 Task: Add the task  Develop a new online platform for job postings and applications to the section Data Cleansing Sprint in the project AgileRevolution and add a Due Date to the respective task as 2023/07/10
Action: Mouse moved to (79, 321)
Screenshot: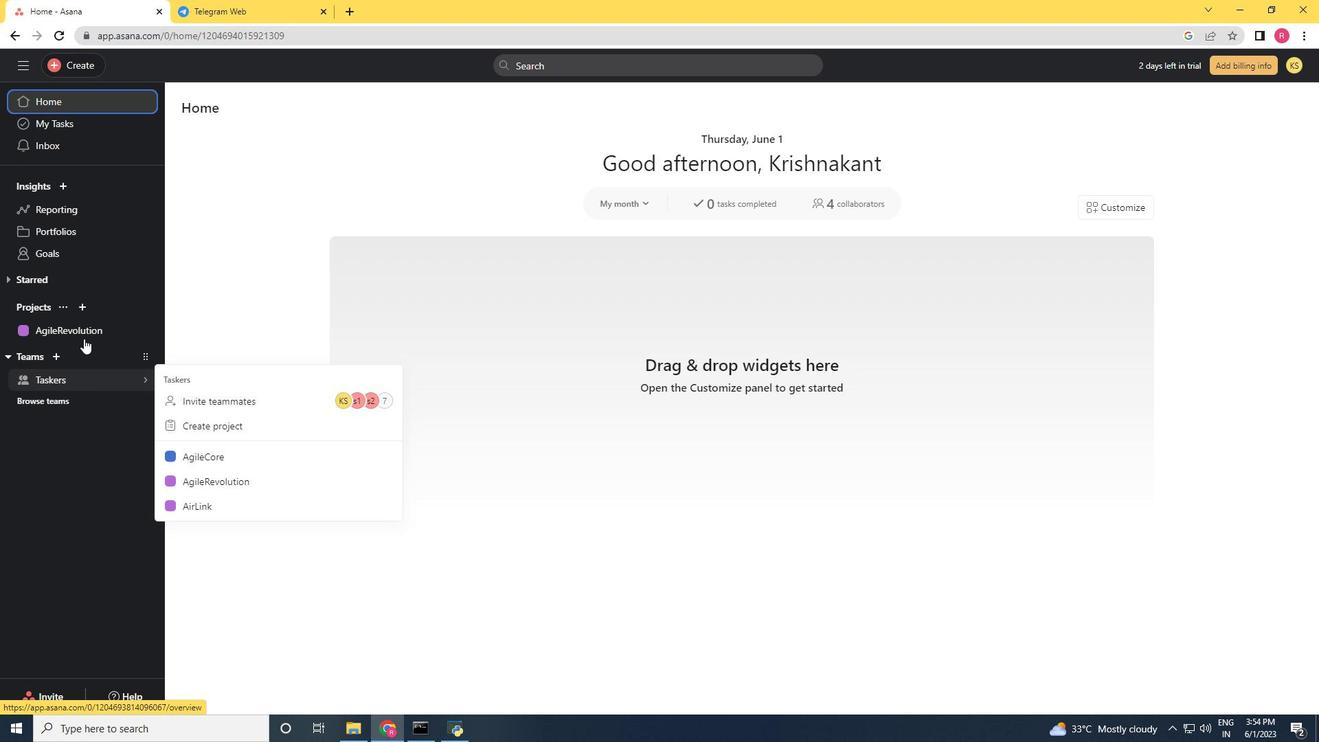 
Action: Mouse pressed left at (79, 321)
Screenshot: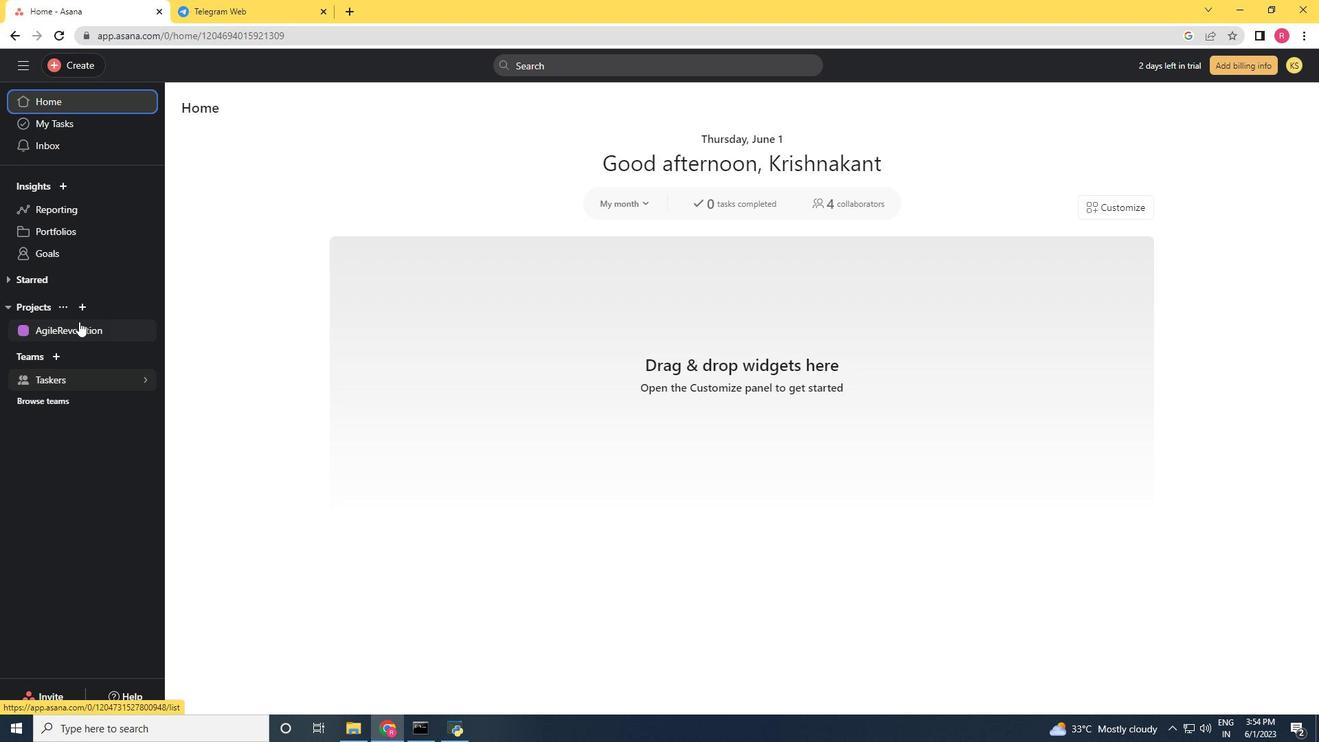 
Action: Mouse moved to (861, 570)
Screenshot: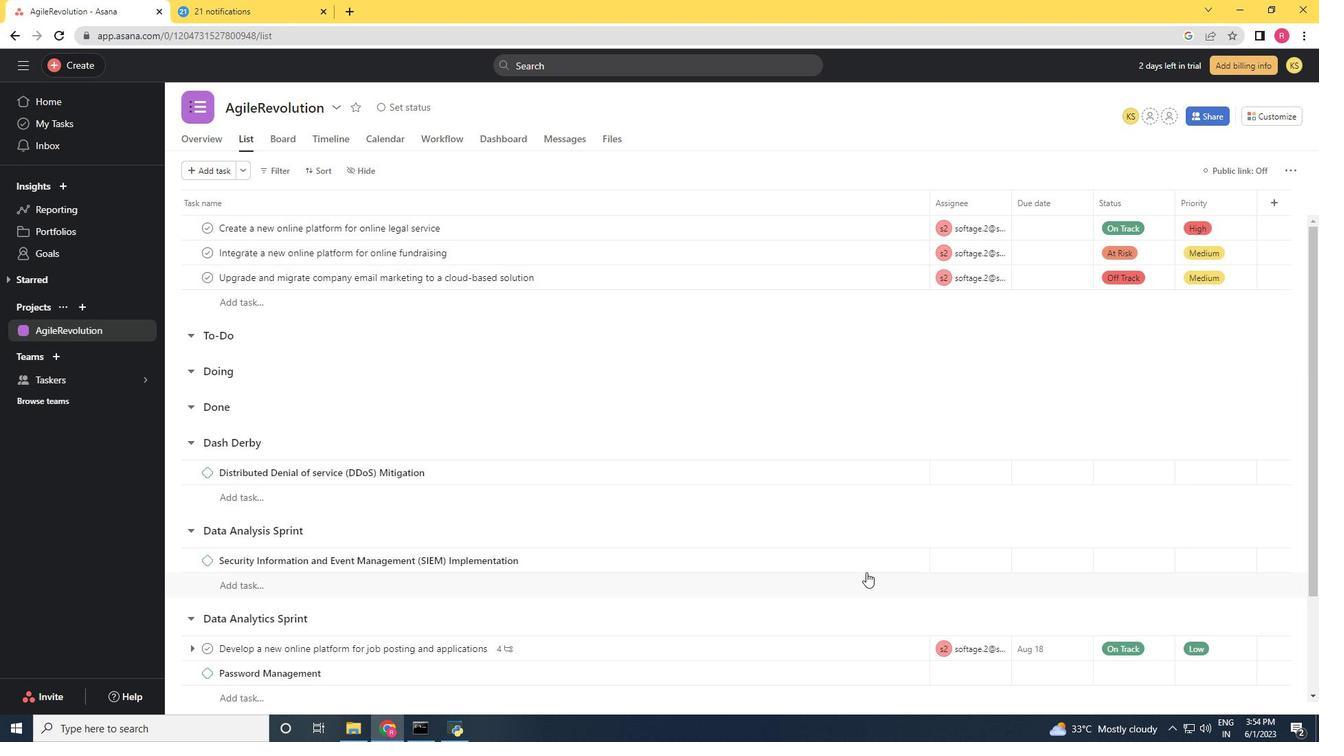 
Action: Mouse scrolled (861, 569) with delta (0, 0)
Screenshot: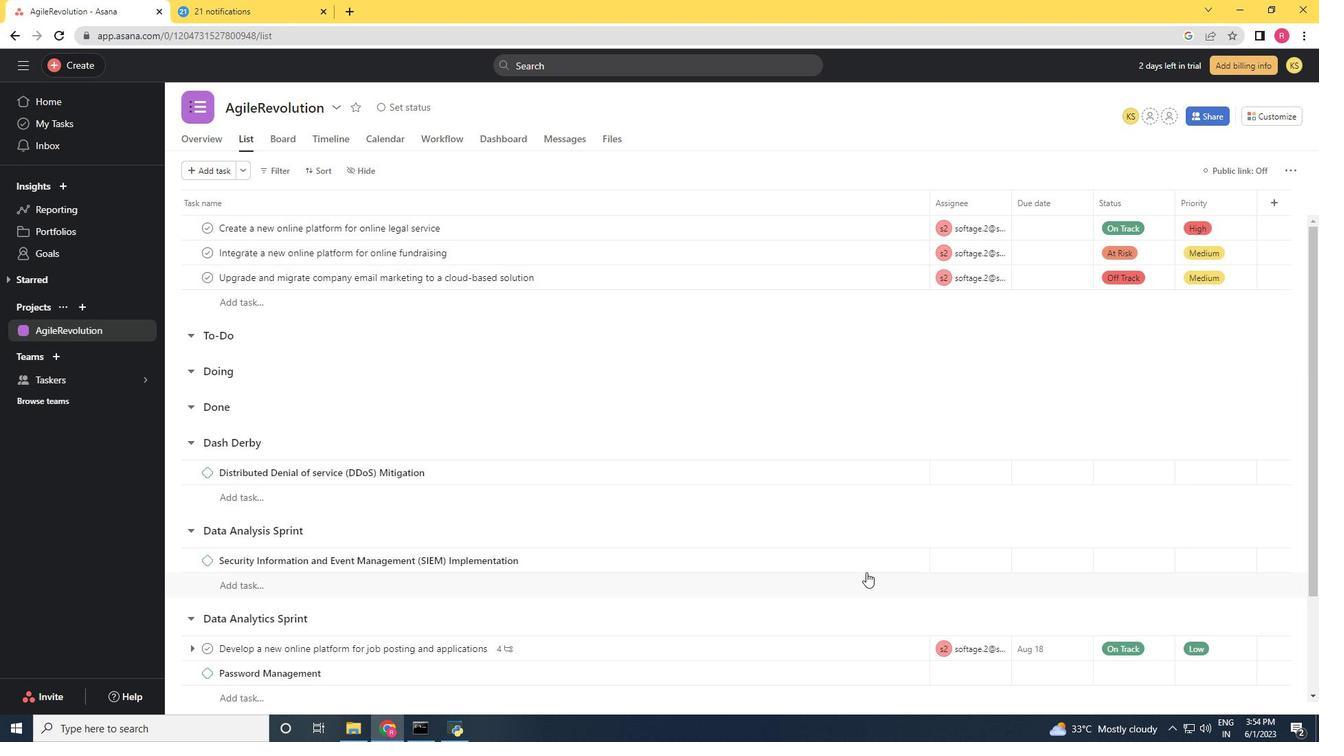 
Action: Mouse moved to (861, 570)
Screenshot: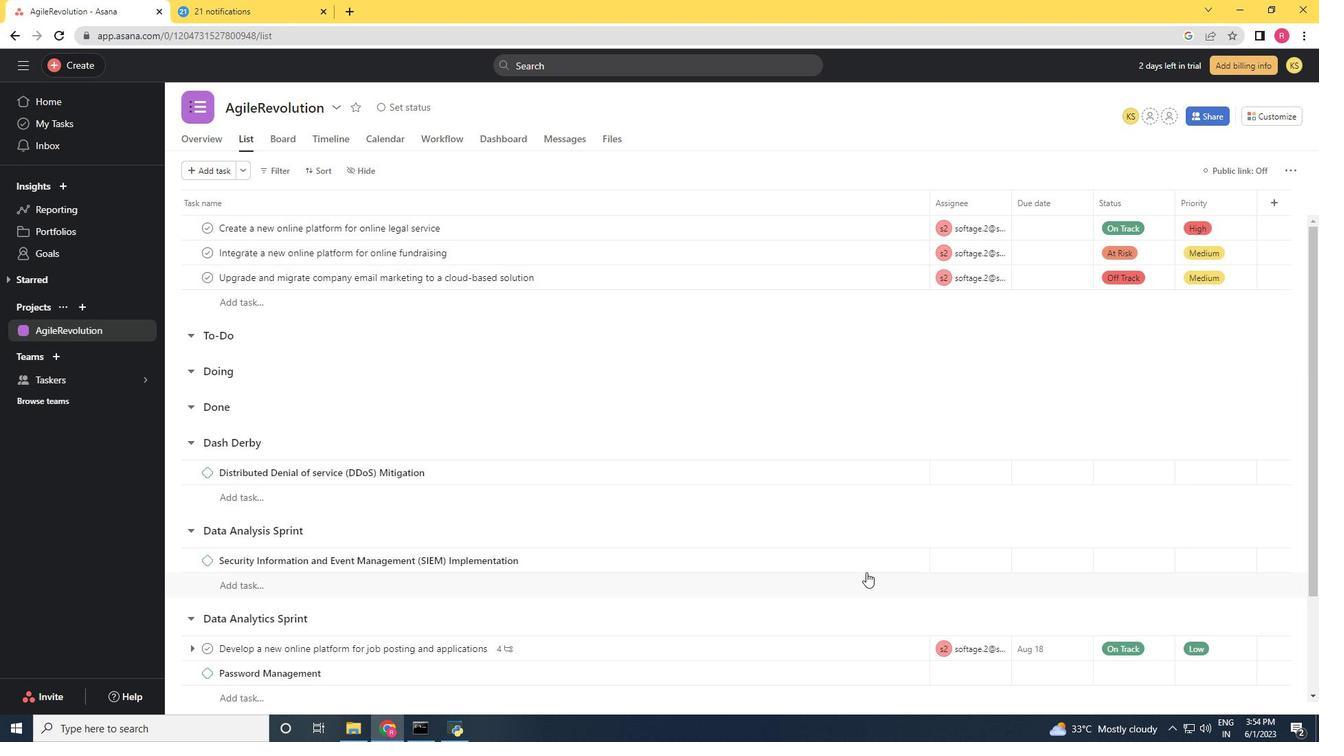 
Action: Mouse scrolled (861, 569) with delta (0, 0)
Screenshot: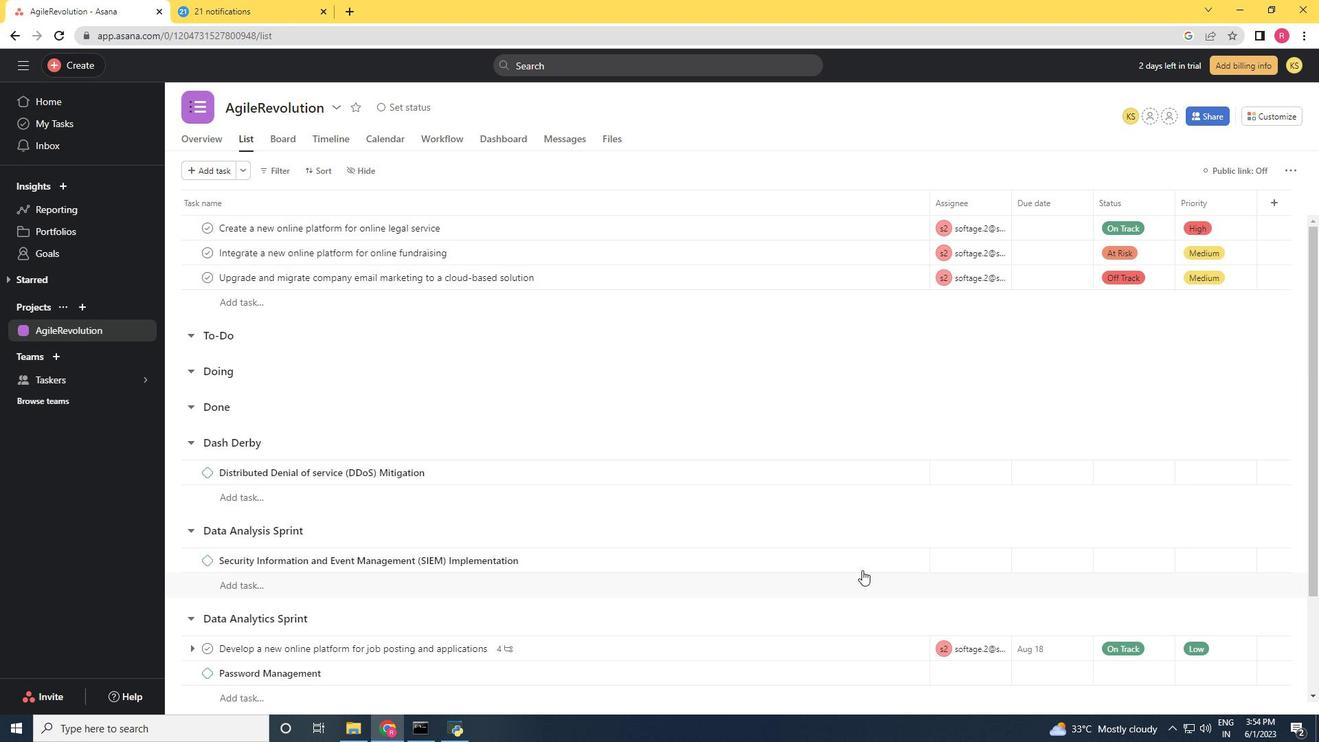 
Action: Mouse moved to (859, 571)
Screenshot: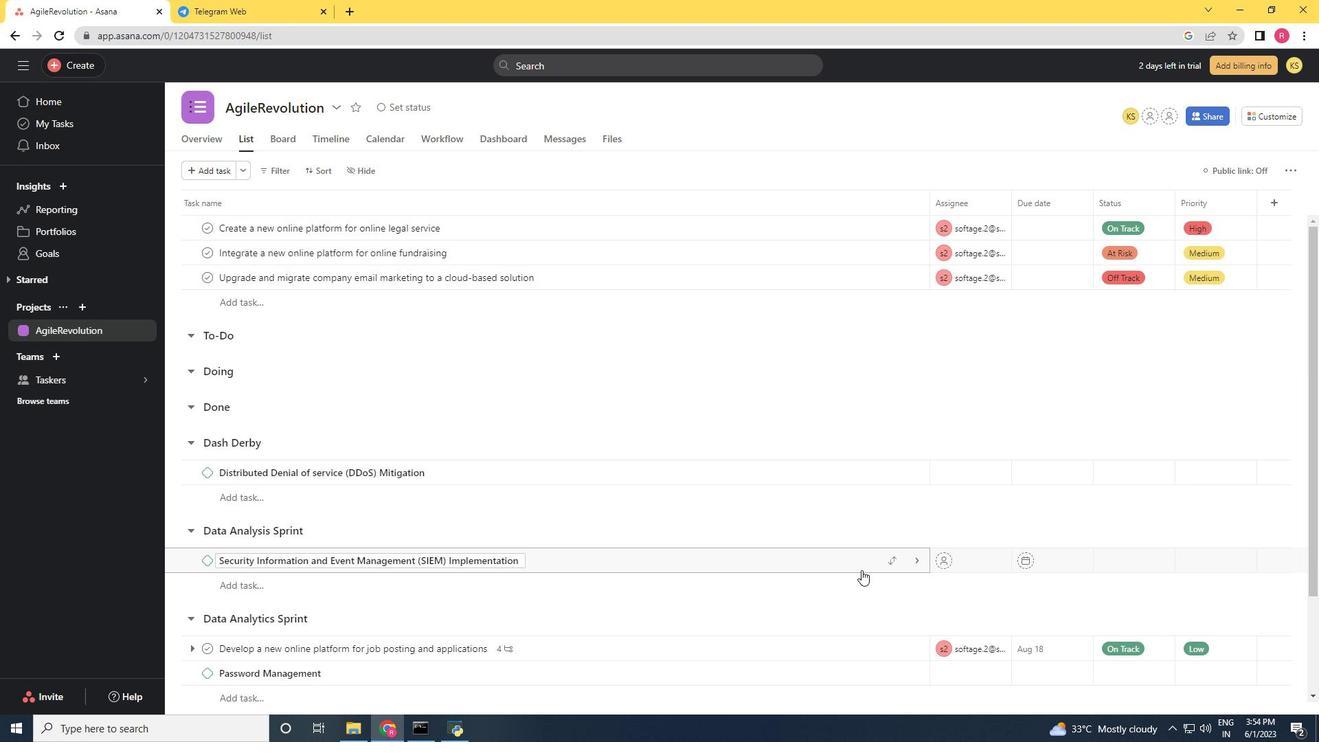 
Action: Mouse scrolled (859, 571) with delta (0, 0)
Screenshot: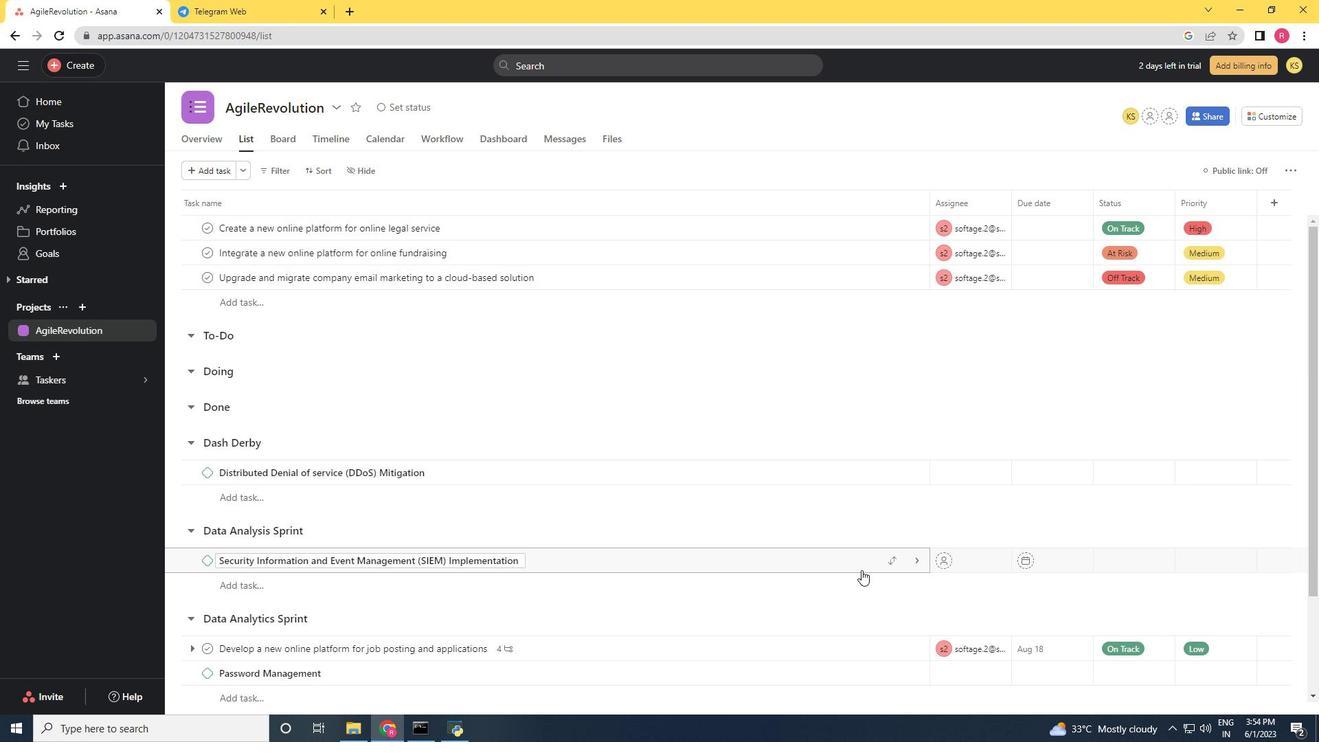 
Action: Mouse moved to (892, 529)
Screenshot: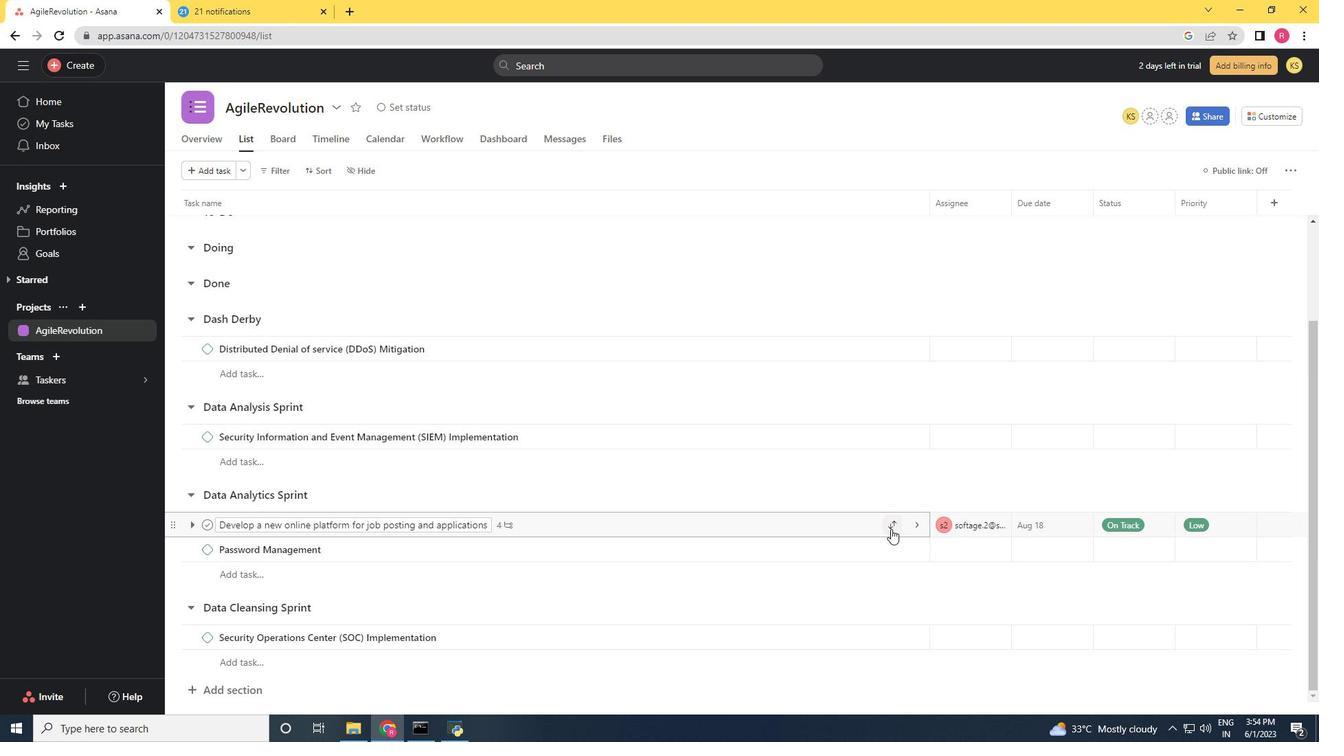 
Action: Mouse pressed left at (892, 529)
Screenshot: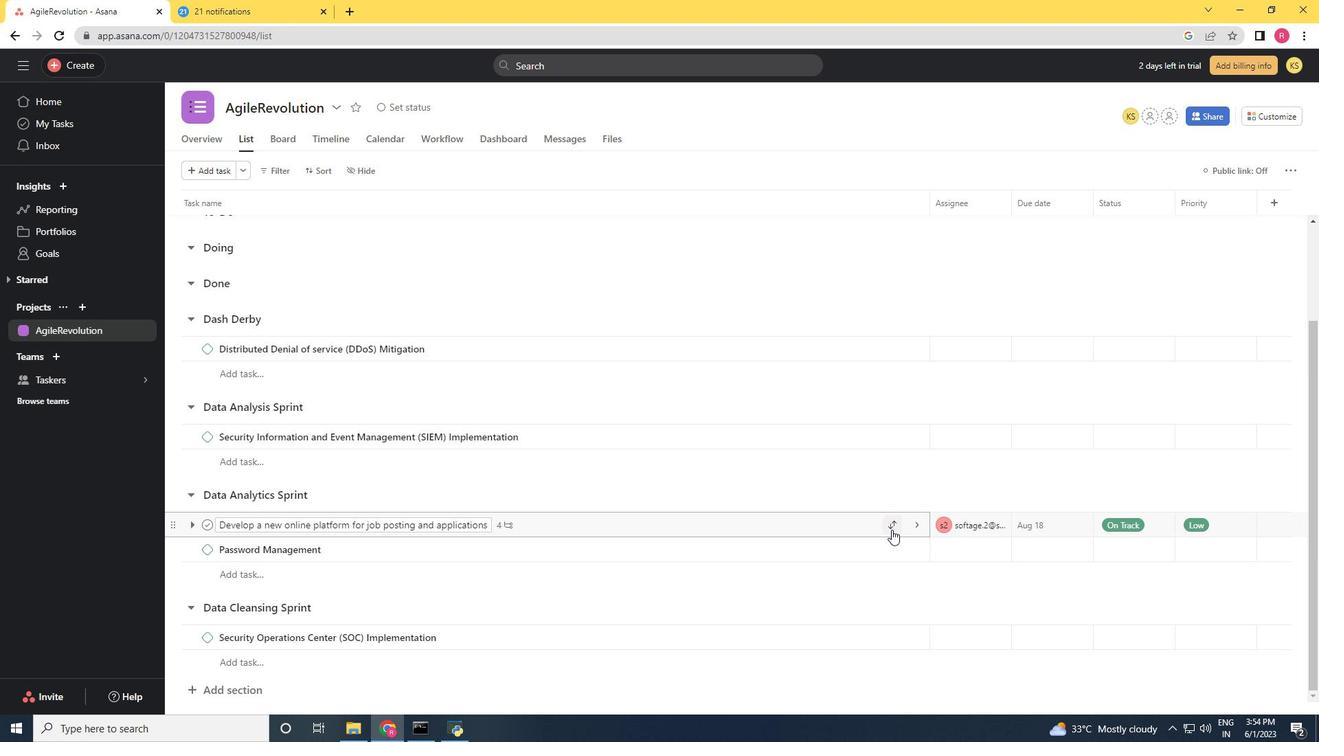 
Action: Mouse moved to (892, 539)
Screenshot: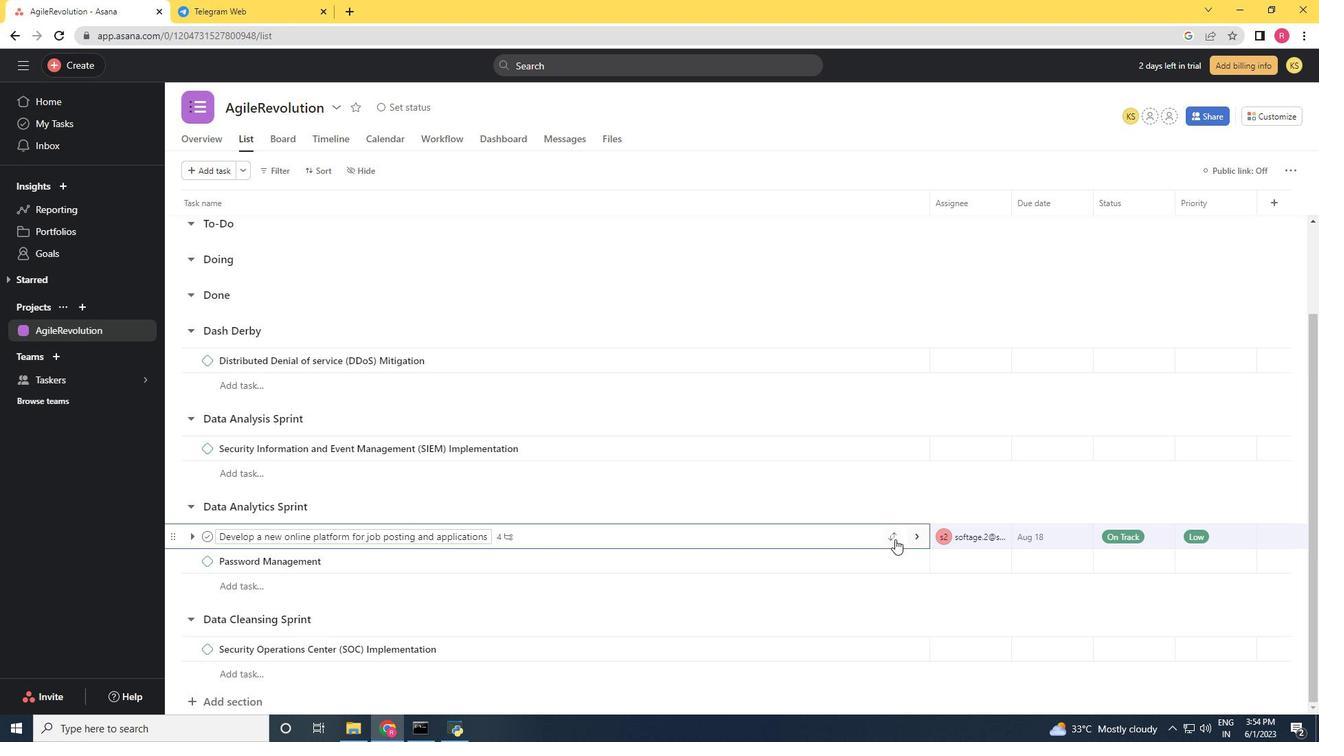 
Action: Mouse pressed left at (892, 539)
Screenshot: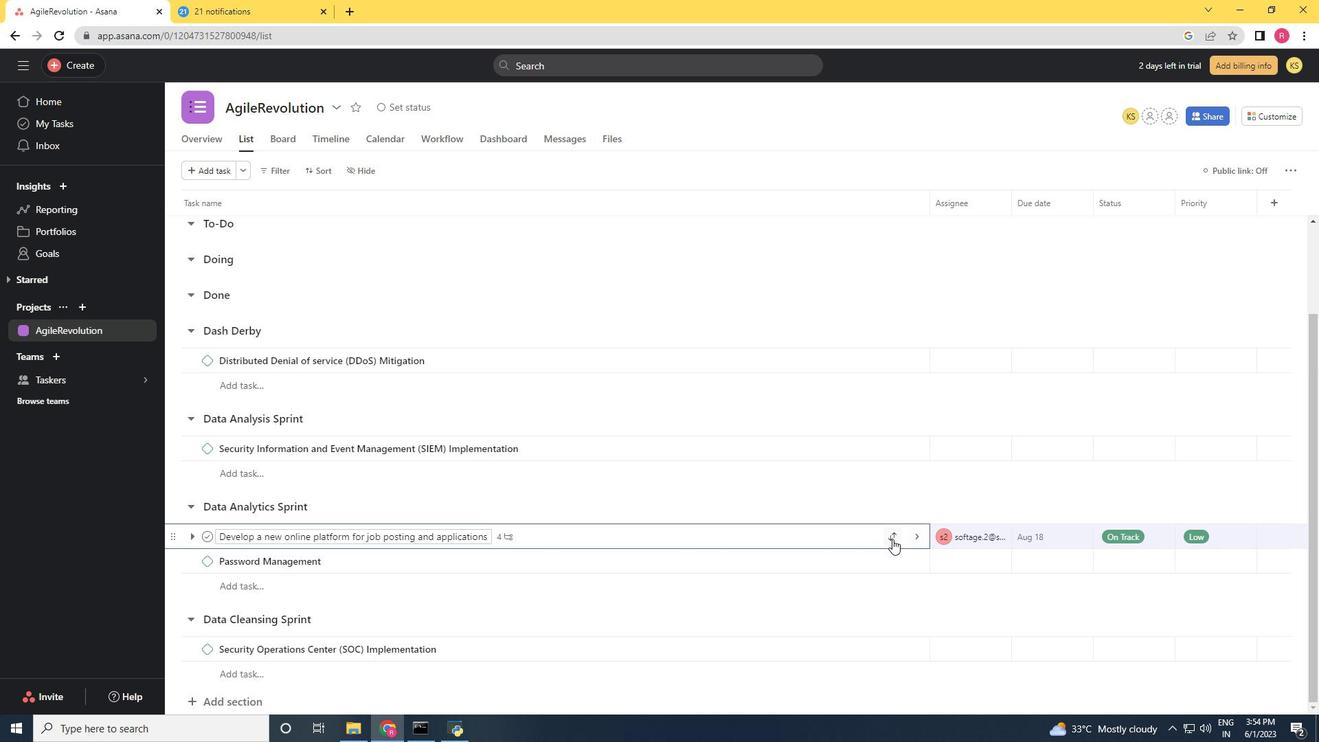 
Action: Mouse moved to (839, 514)
Screenshot: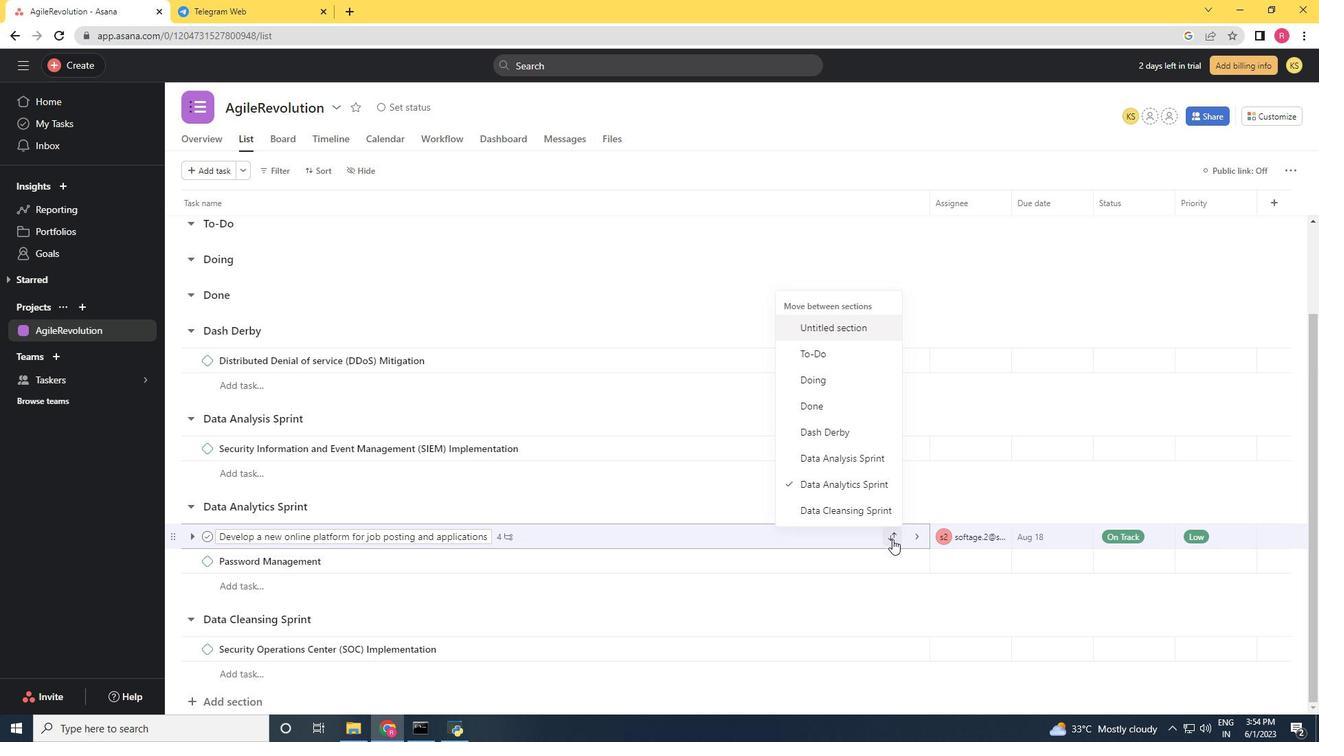 
Action: Mouse pressed left at (839, 514)
Screenshot: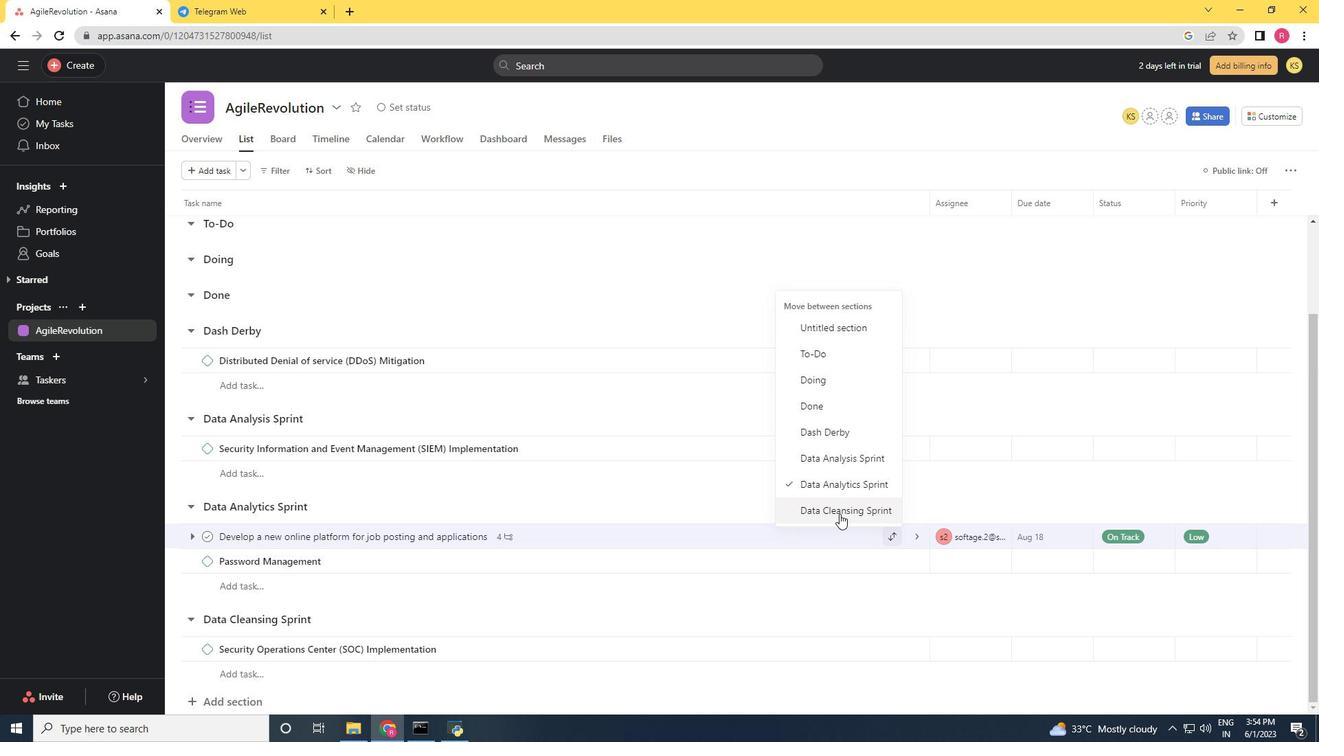 
Action: Mouse moved to (800, 624)
Screenshot: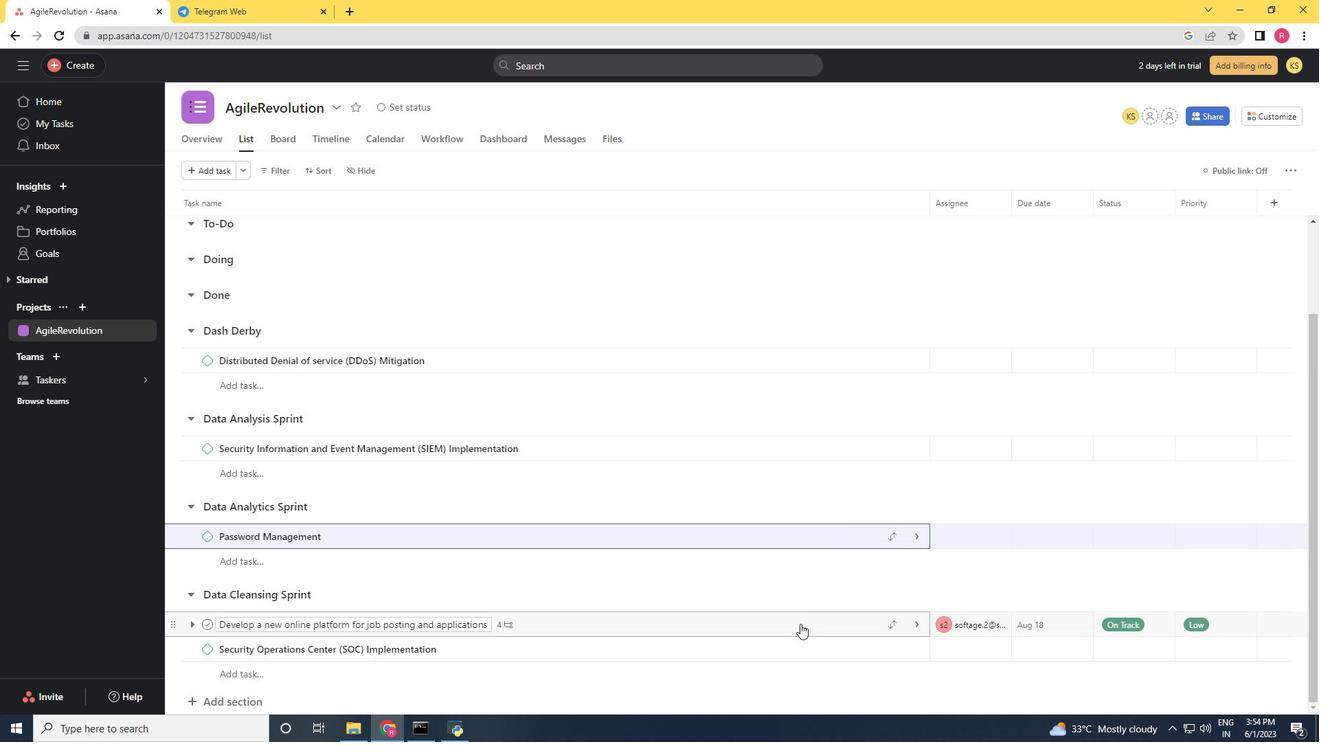
Action: Mouse scrolled (800, 623) with delta (0, 0)
Screenshot: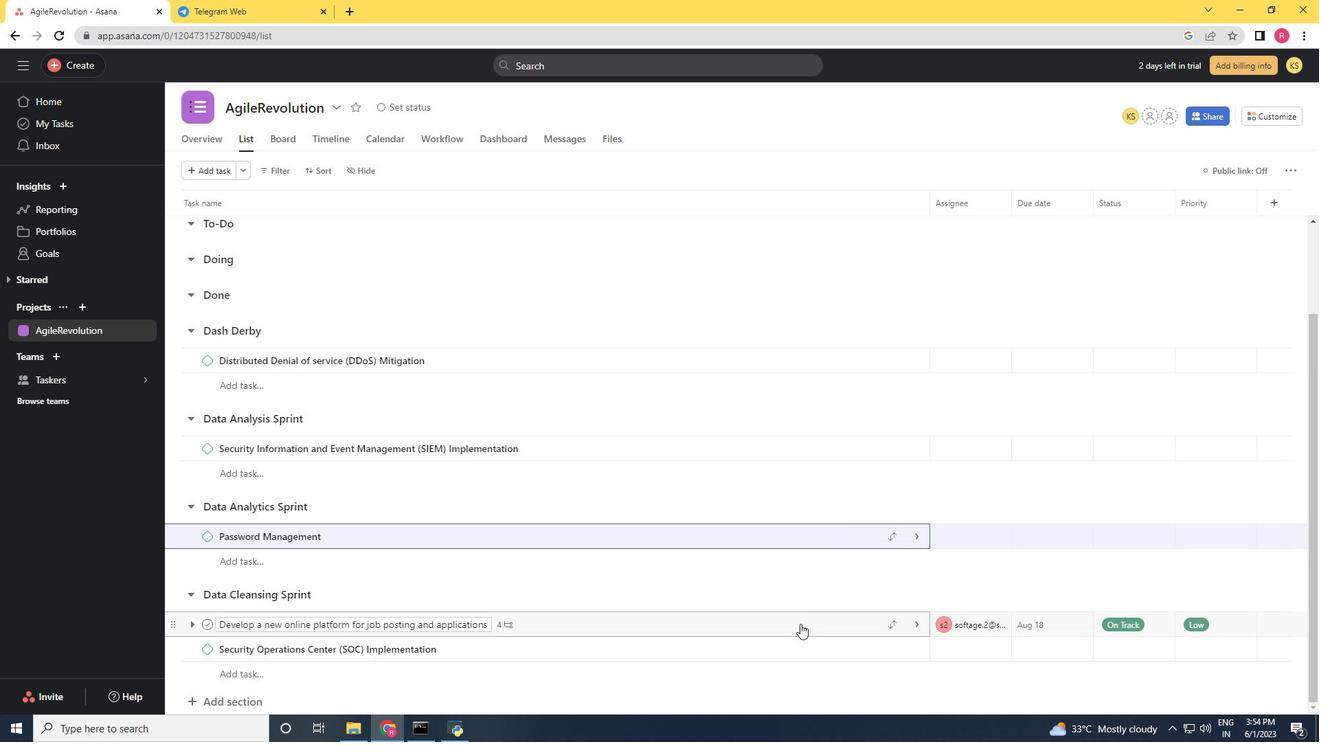 
Action: Mouse scrolled (800, 623) with delta (0, 0)
Screenshot: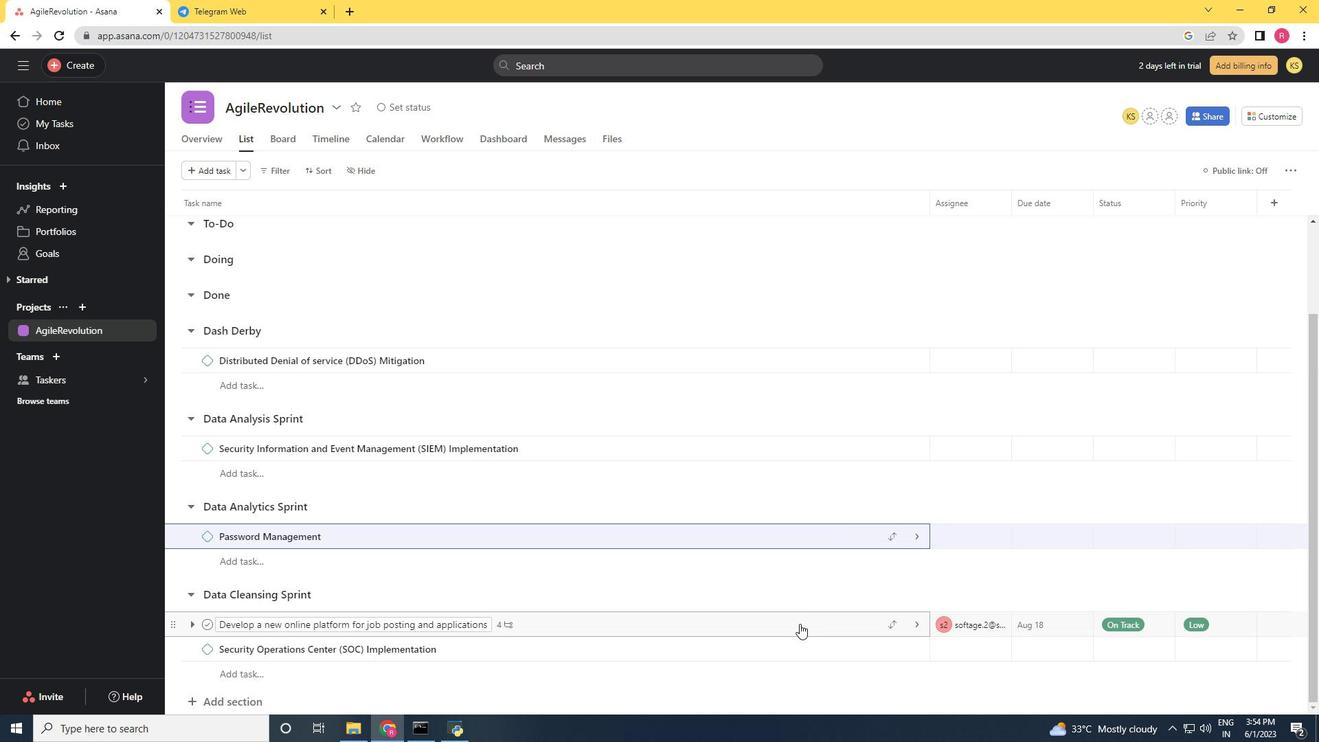 
Action: Mouse moved to (771, 616)
Screenshot: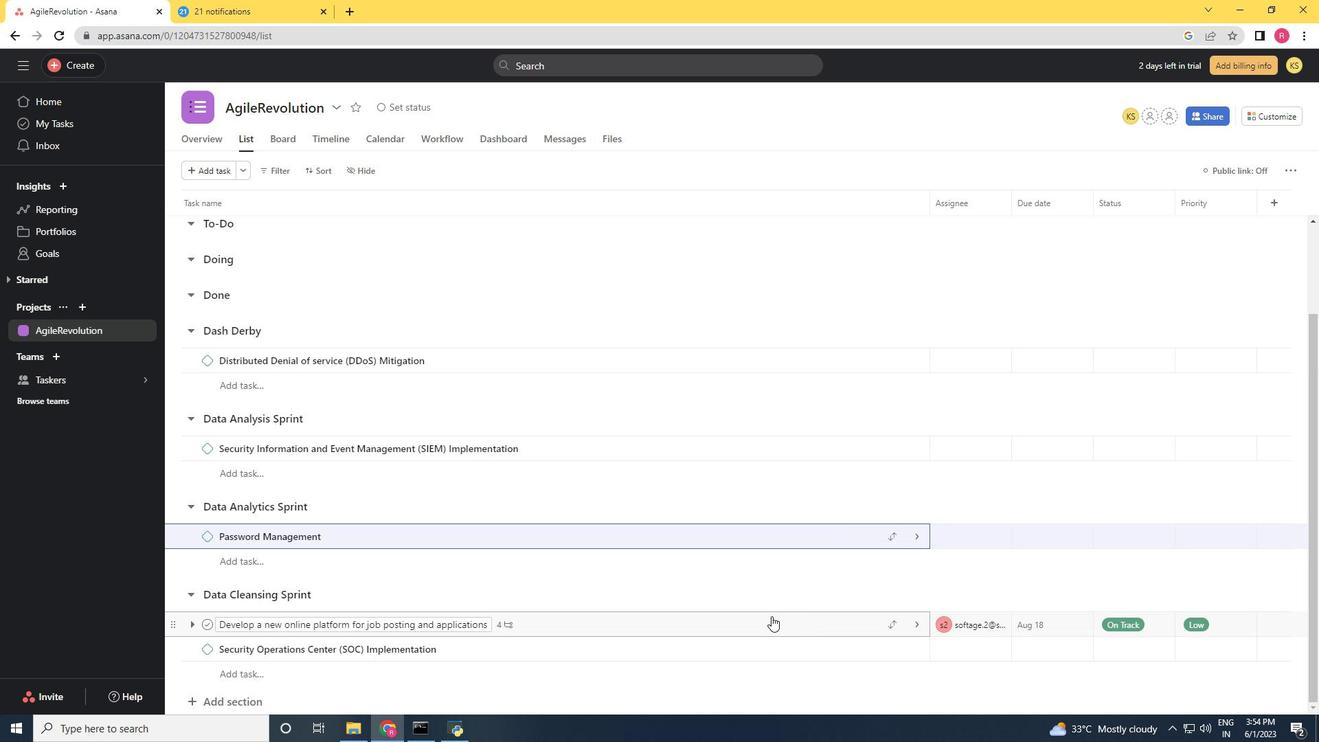 
Action: Mouse pressed left at (771, 616)
Screenshot: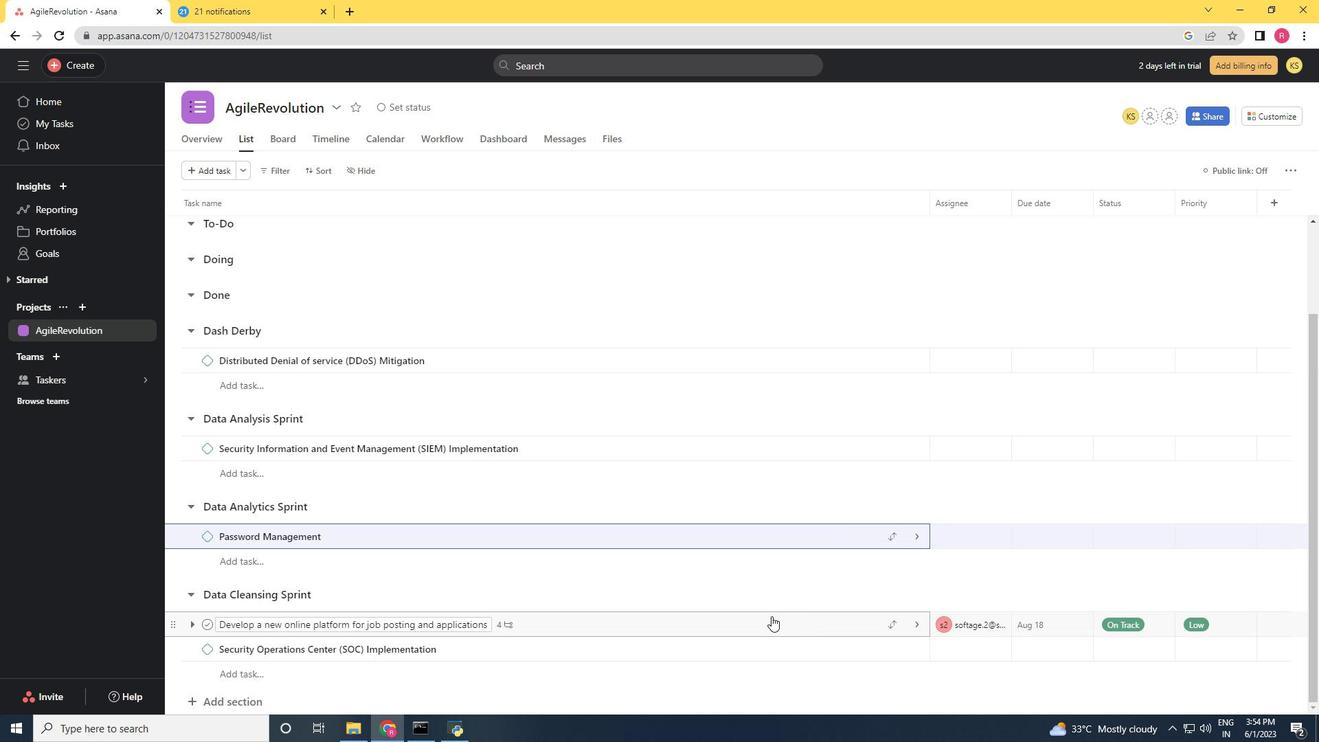 
Action: Mouse moved to (1017, 295)
Screenshot: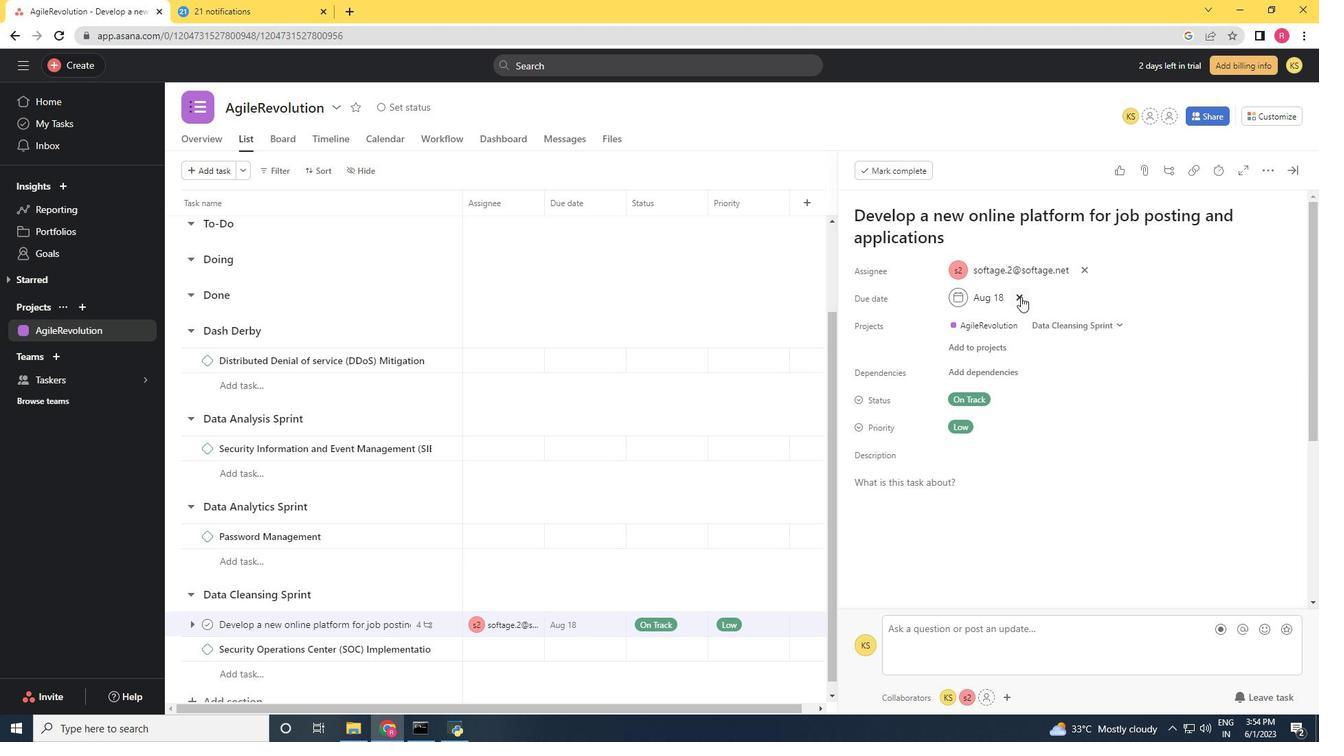 
Action: Mouse pressed left at (1017, 295)
Screenshot: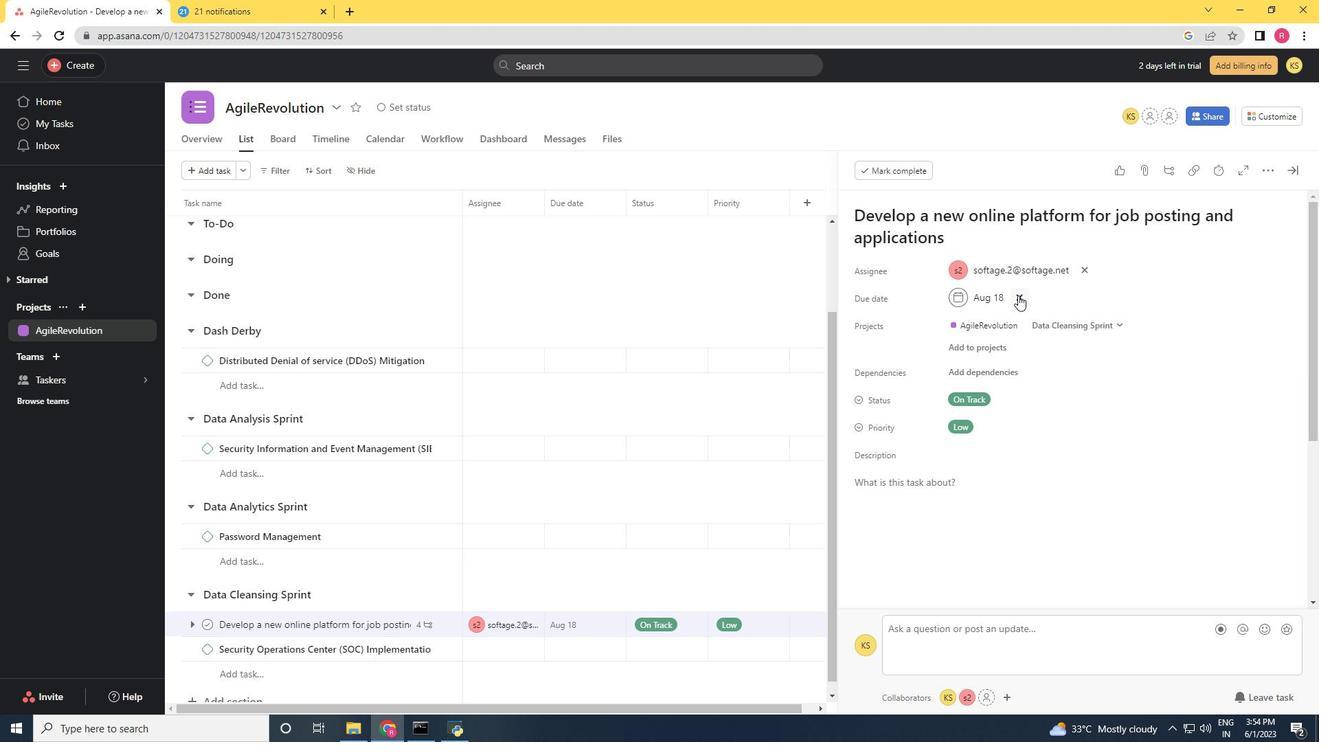 
Action: Mouse moved to (978, 302)
Screenshot: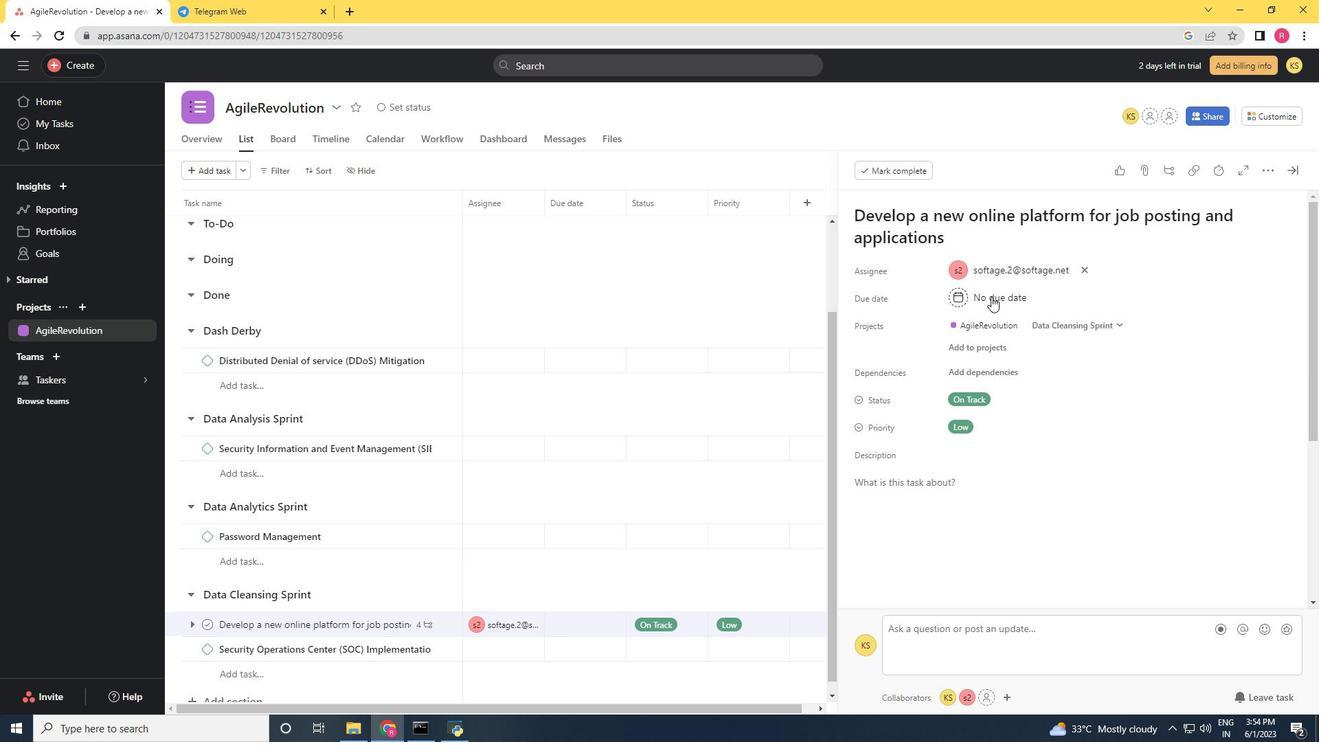 
Action: Mouse pressed left at (978, 302)
Screenshot: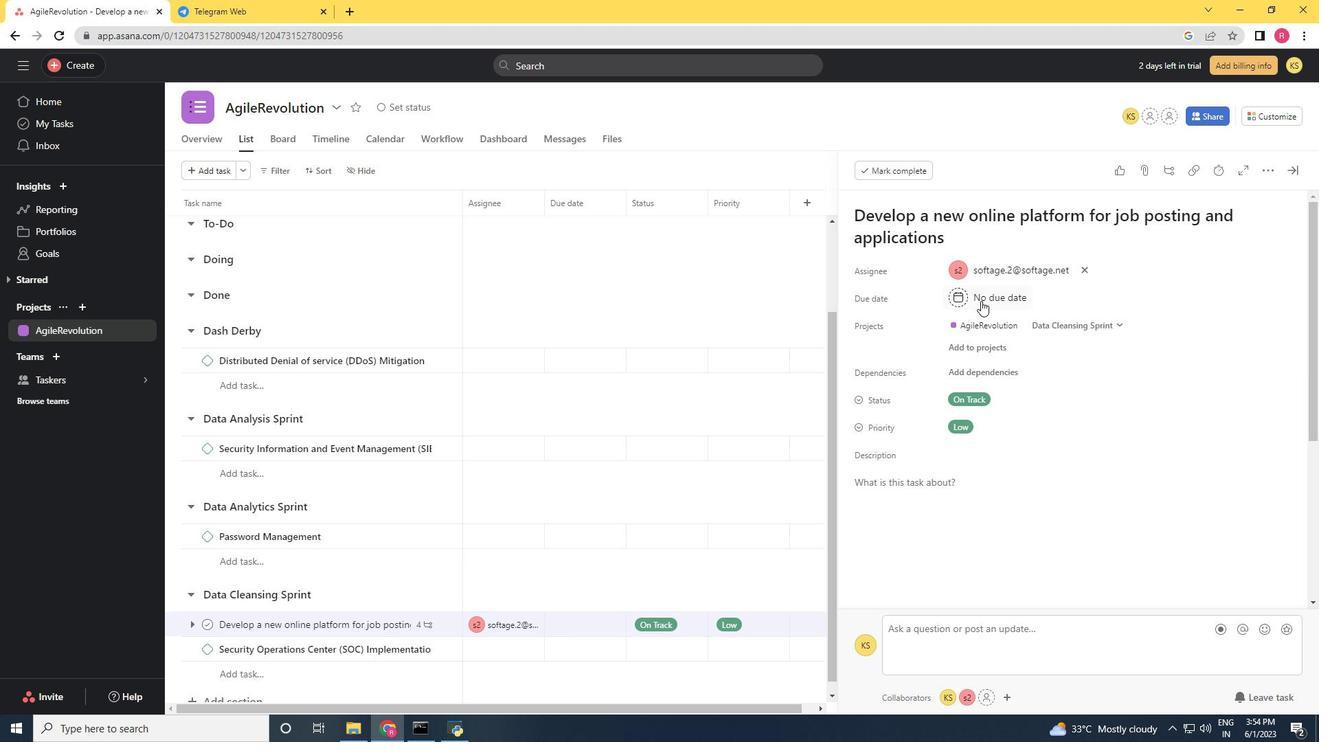 
Action: Mouse moved to (1112, 367)
Screenshot: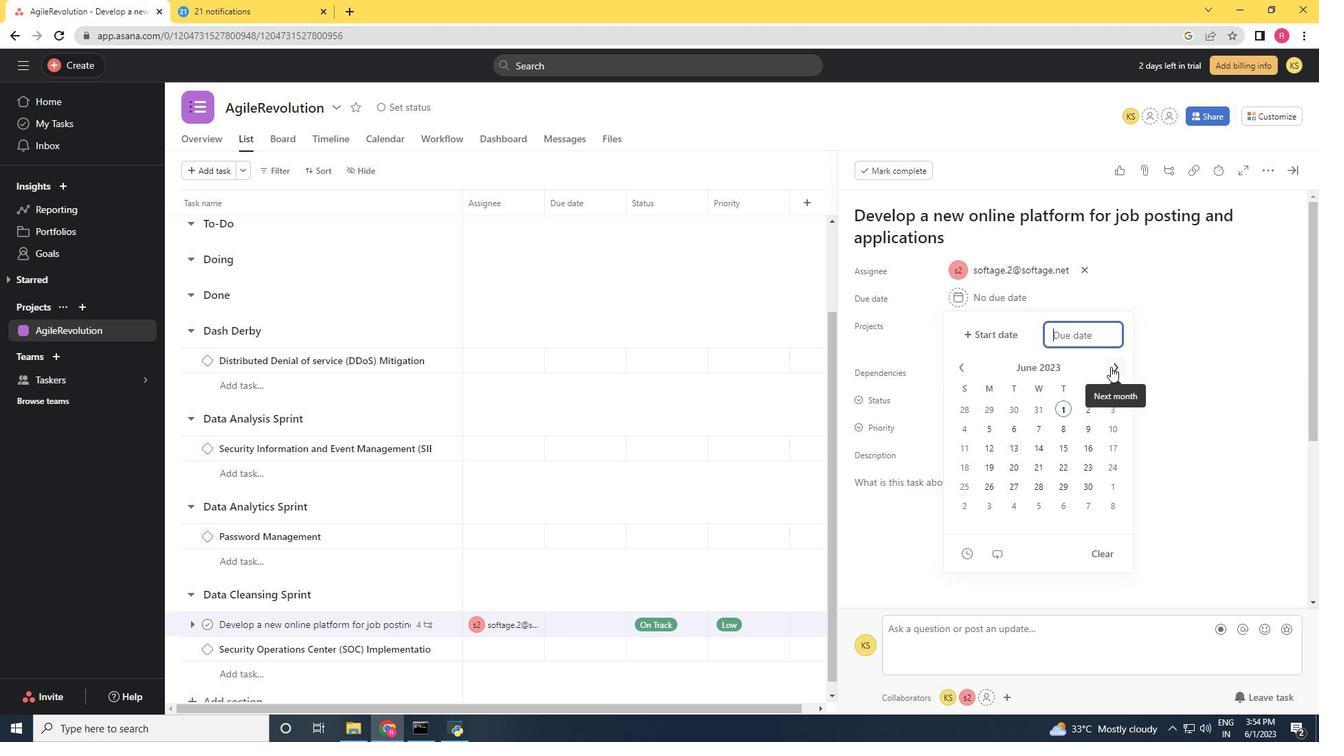 
Action: Mouse pressed left at (1112, 367)
Screenshot: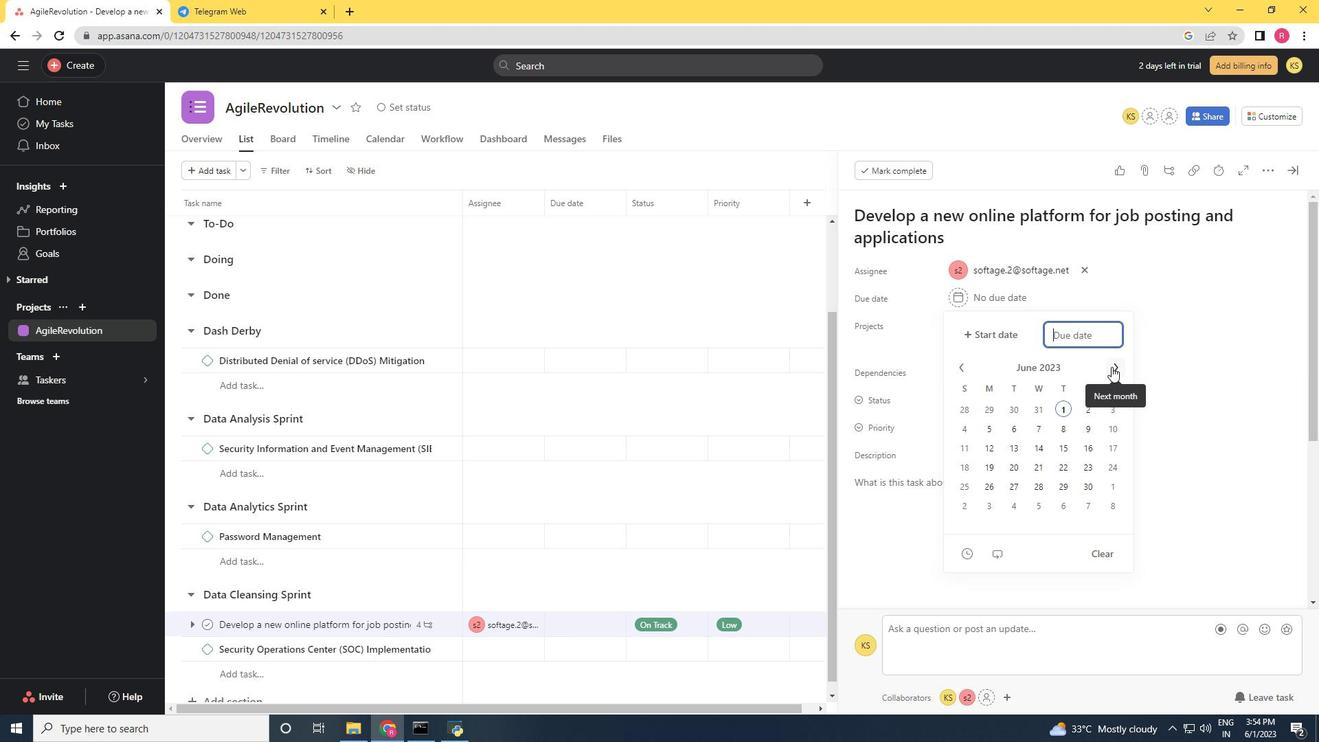 
Action: Mouse moved to (993, 449)
Screenshot: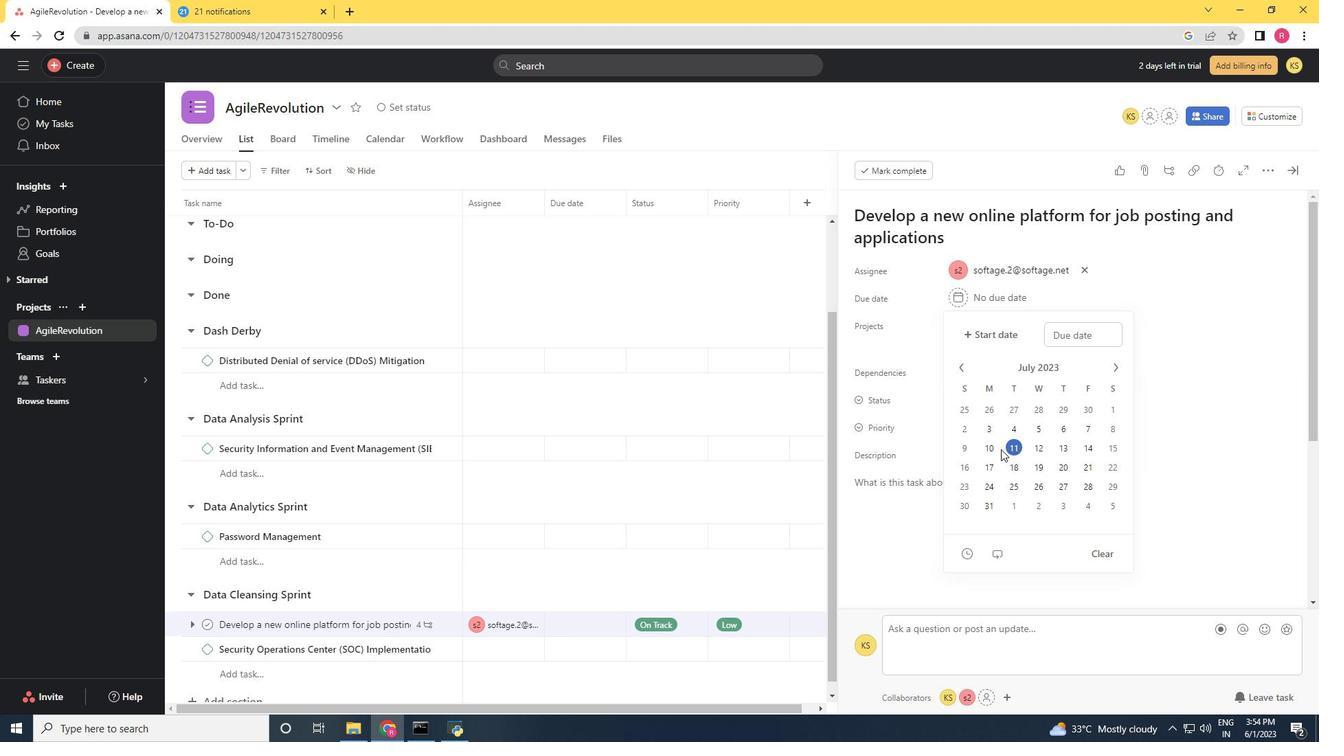 
Action: Mouse pressed left at (993, 449)
Screenshot: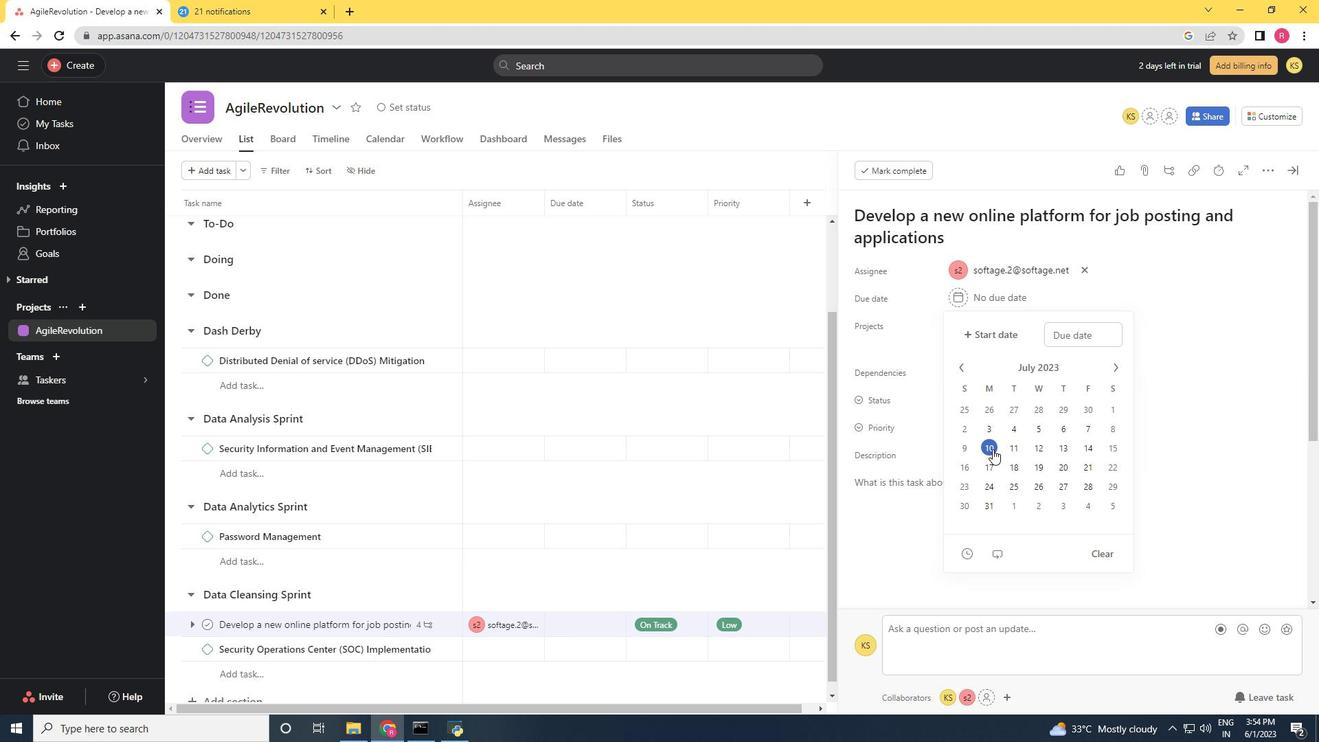 
Action: Mouse moved to (1168, 441)
Screenshot: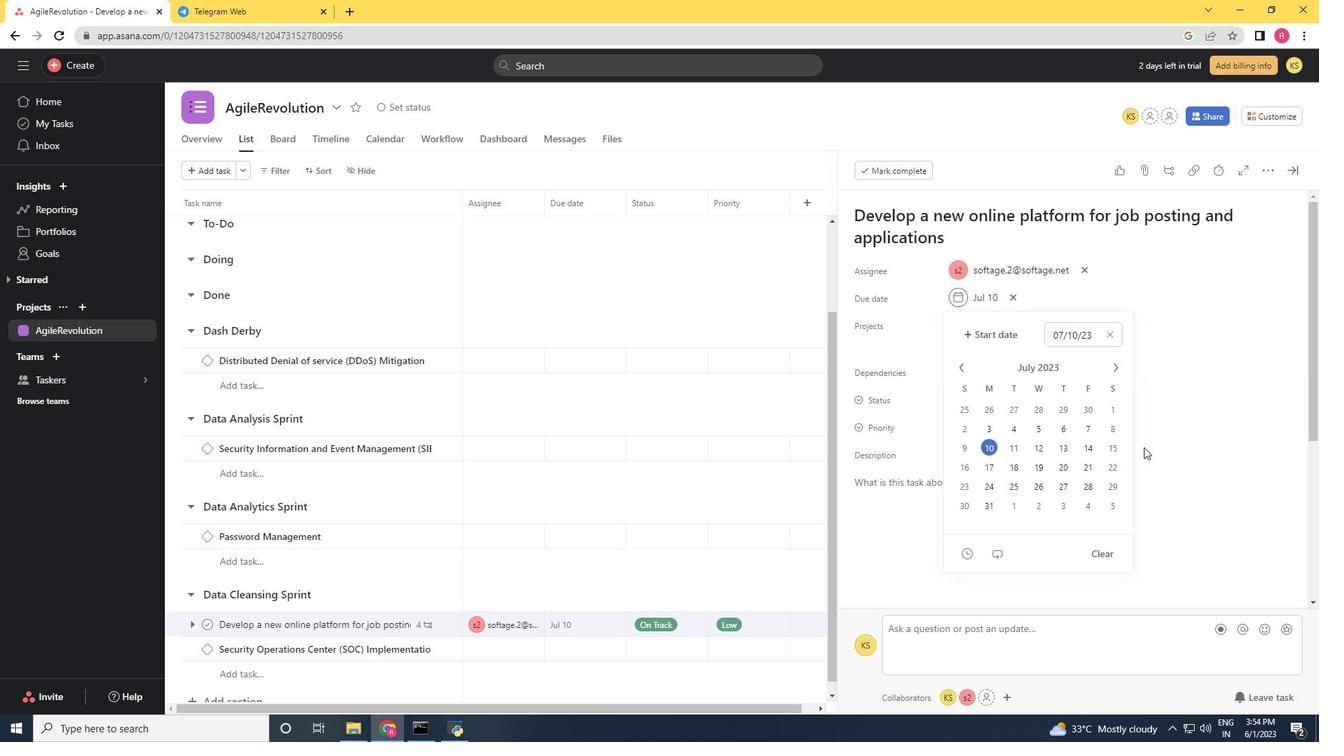 
Action: Mouse pressed left at (1168, 441)
Screenshot: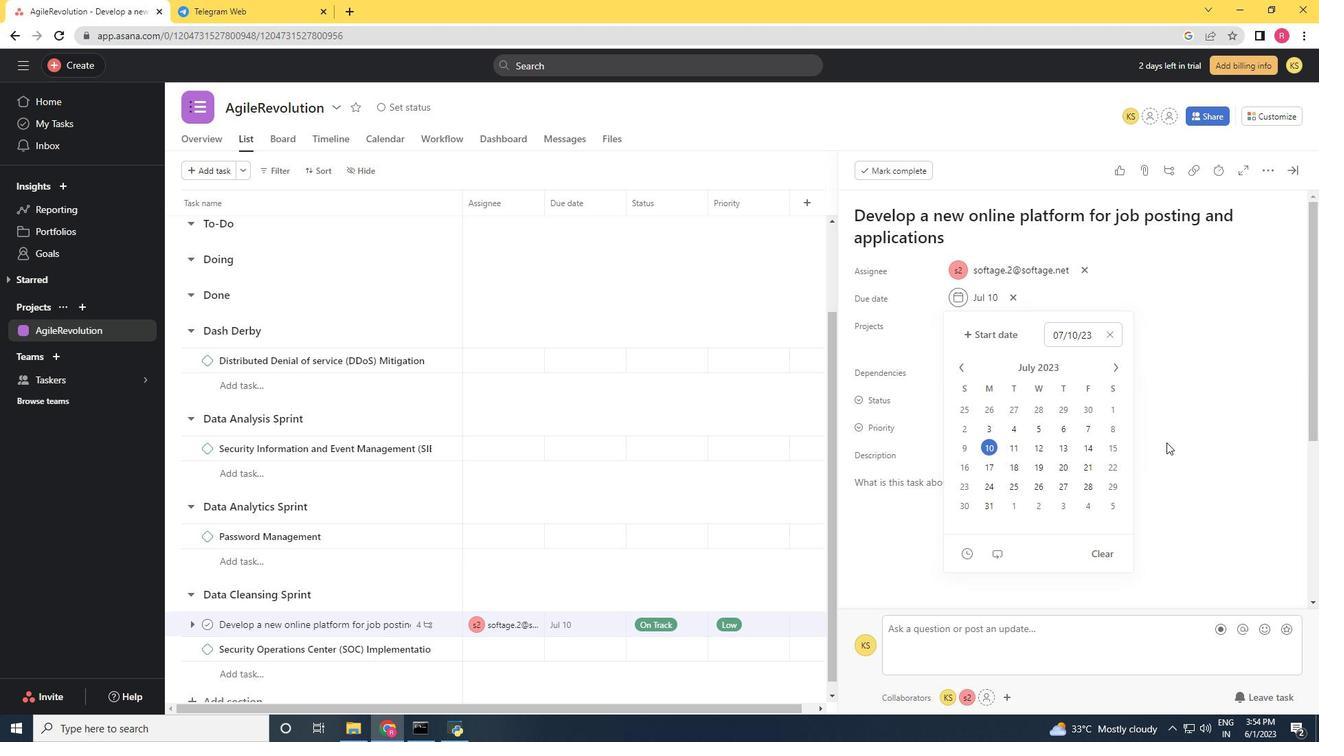 
Action: Mouse moved to (1292, 172)
Screenshot: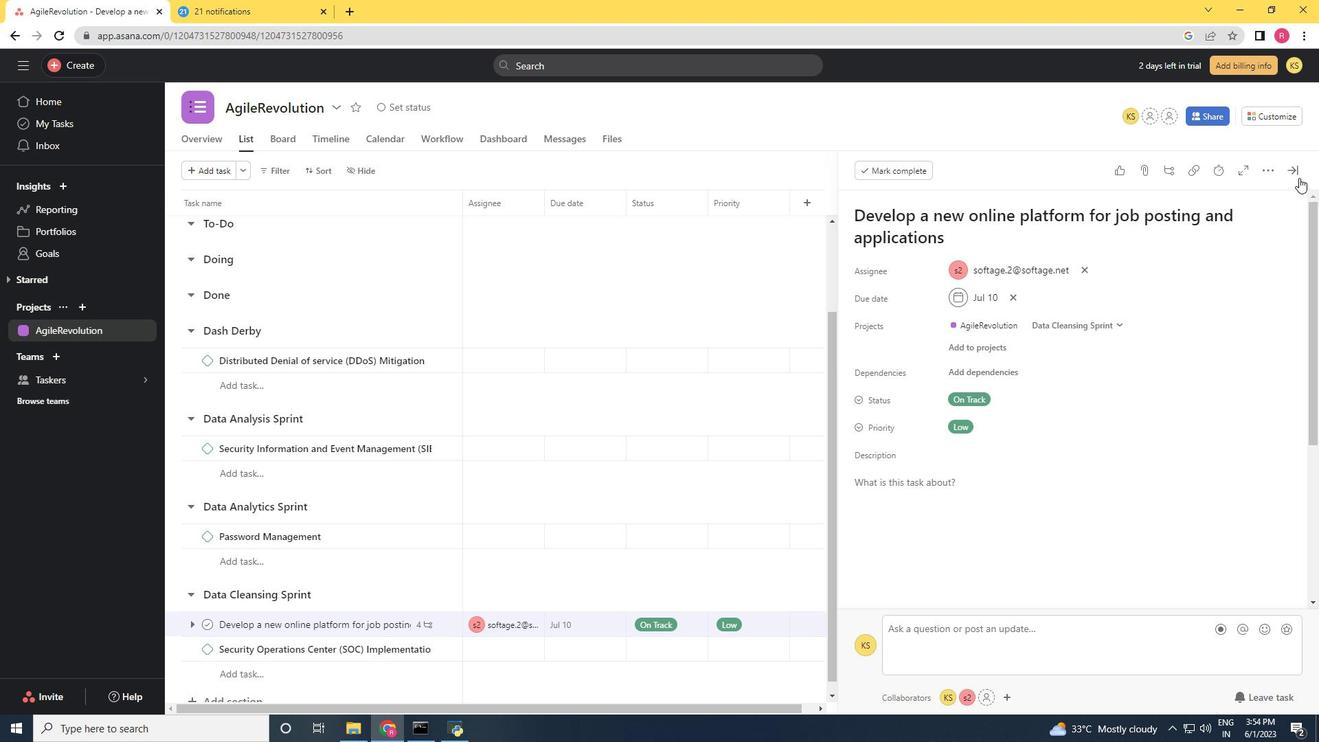 
Action: Mouse pressed left at (1292, 172)
Screenshot: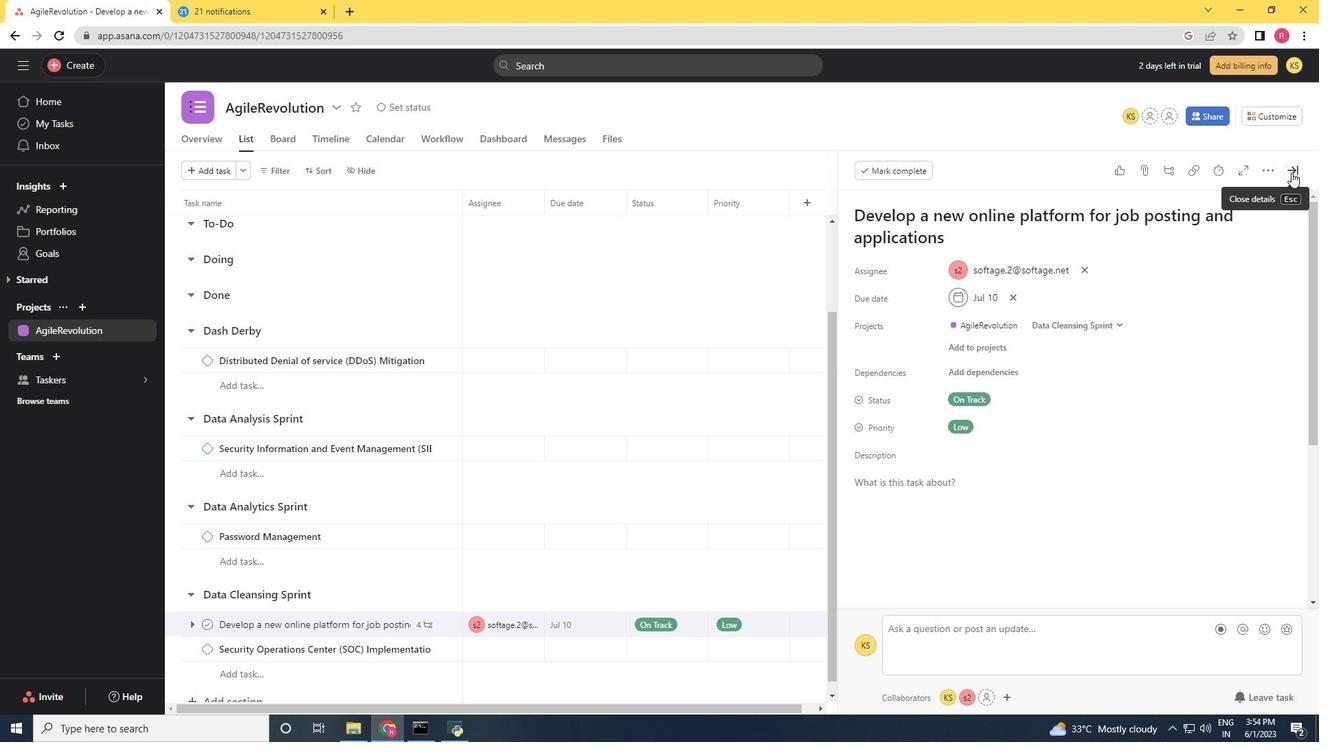 
Action: Mouse moved to (941, 292)
Screenshot: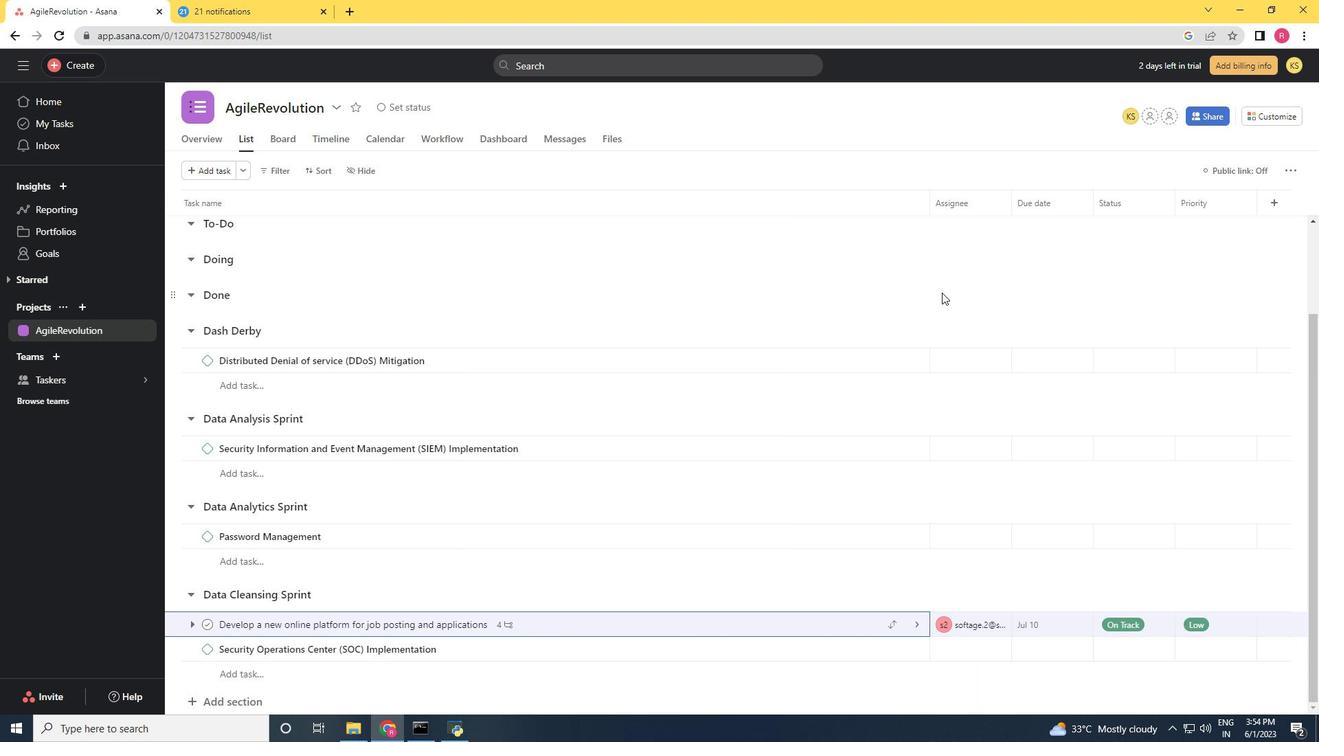 
